Task: Create a section Code Champions and in the section, add a milestone Website Optimization in the project Transpire.
Action: Mouse moved to (61, 434)
Screenshot: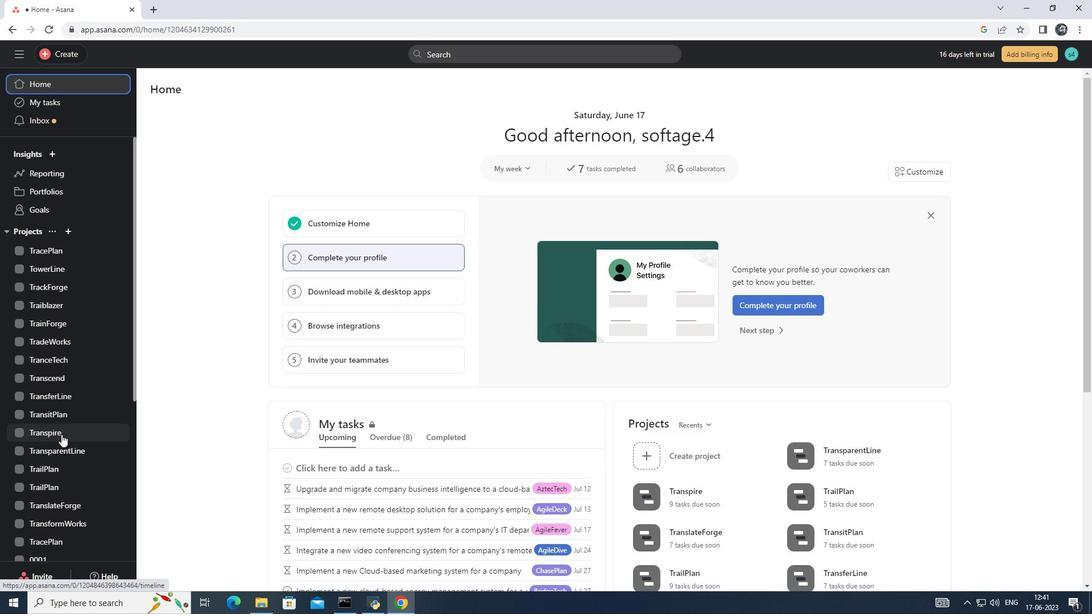
Action: Mouse pressed left at (61, 434)
Screenshot: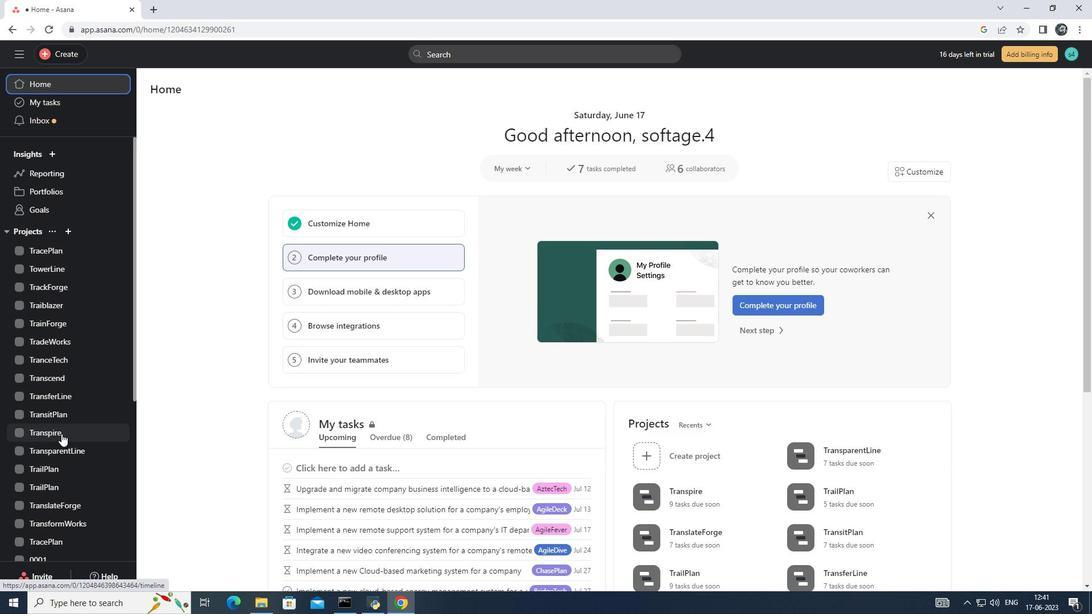 
Action: Mouse moved to (206, 405)
Screenshot: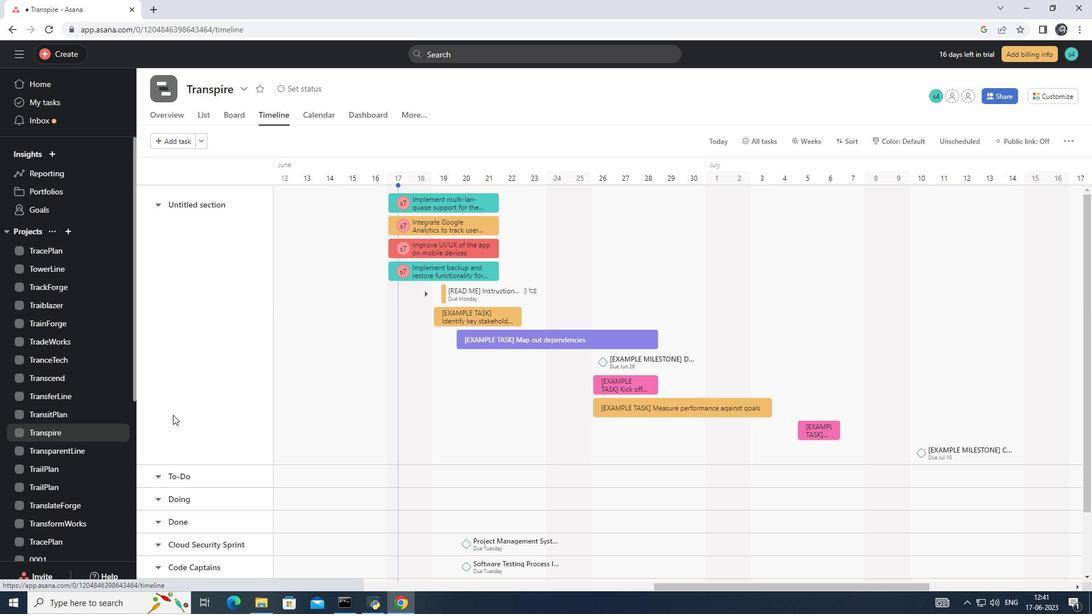 
Action: Mouse scrolled (206, 405) with delta (0, 0)
Screenshot: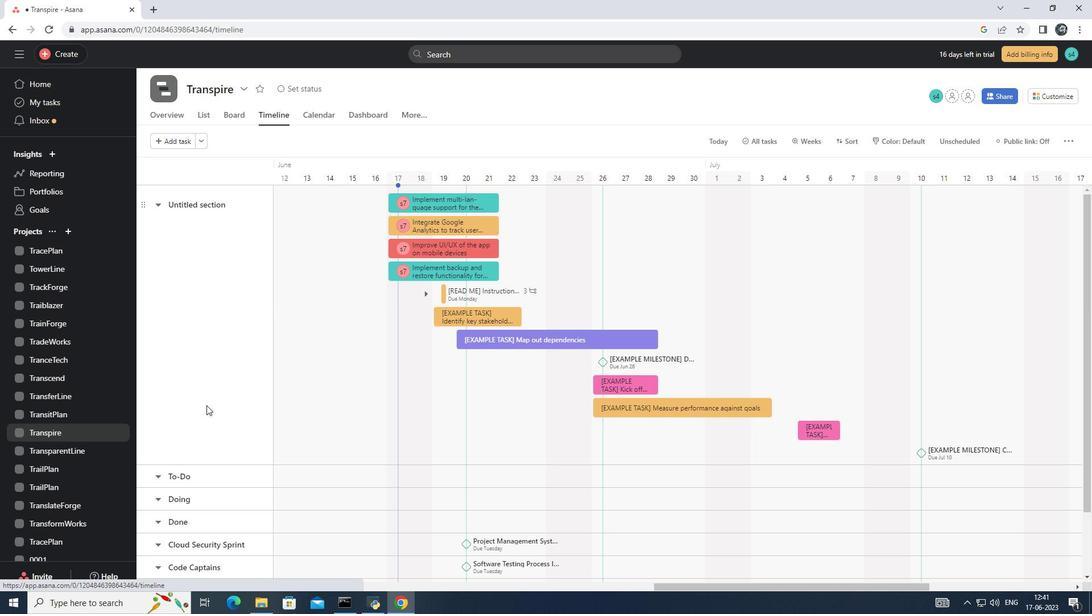 
Action: Mouse scrolled (206, 405) with delta (0, 0)
Screenshot: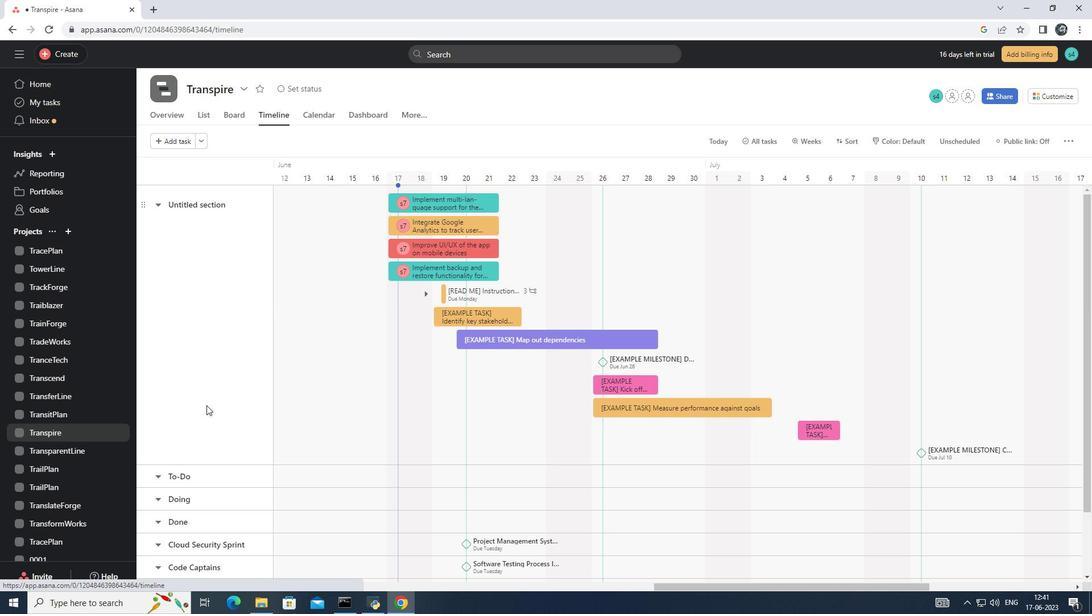 
Action: Mouse scrolled (206, 405) with delta (0, 0)
Screenshot: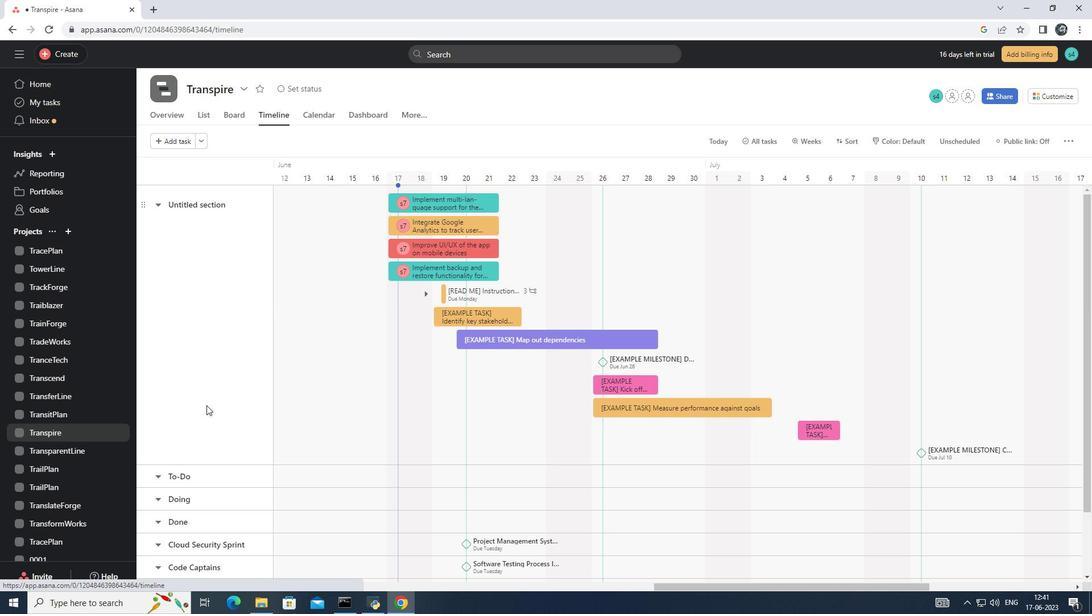 
Action: Mouse scrolled (206, 405) with delta (0, 0)
Screenshot: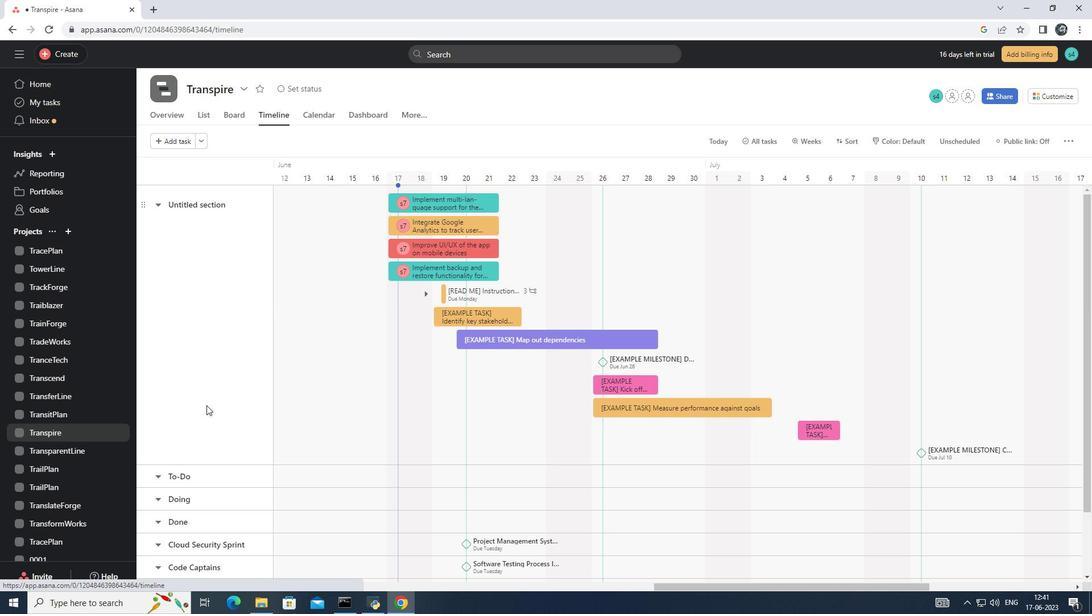 
Action: Mouse moved to (187, 535)
Screenshot: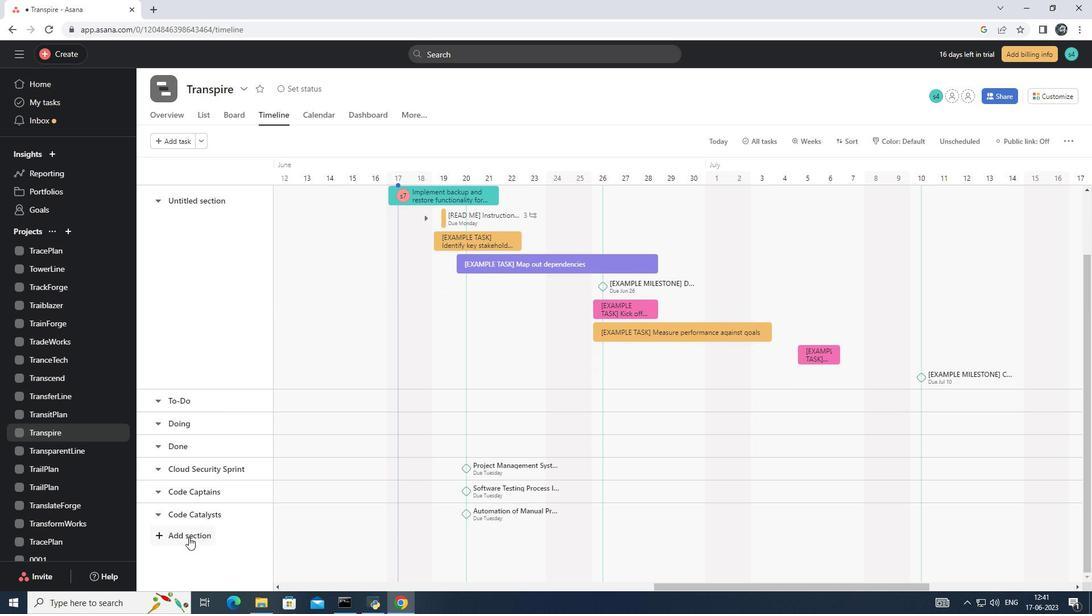 
Action: Mouse pressed left at (187, 535)
Screenshot: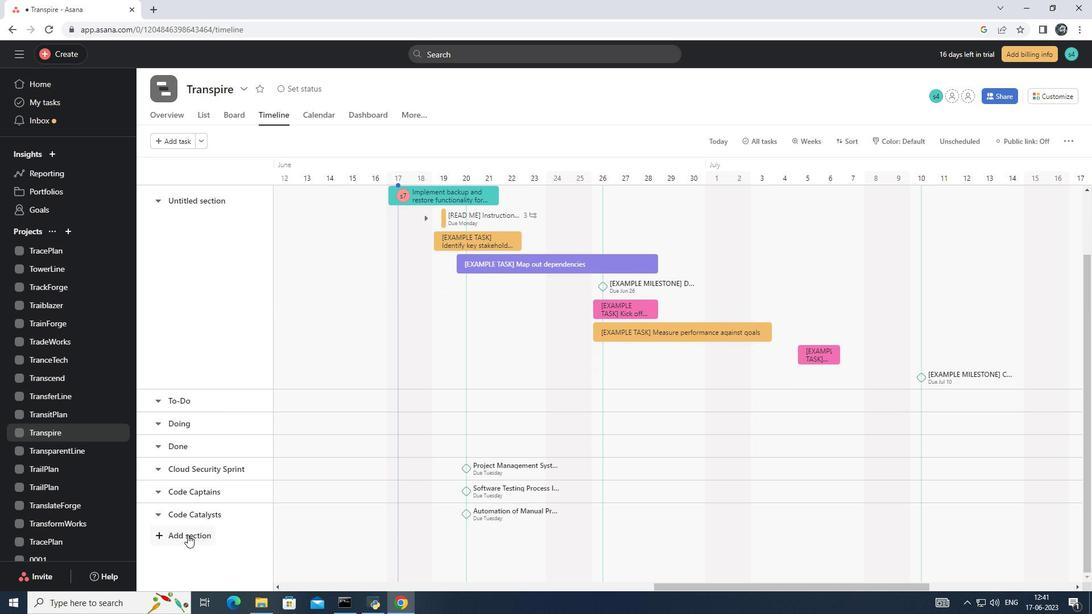 
Action: Mouse moved to (189, 535)
Screenshot: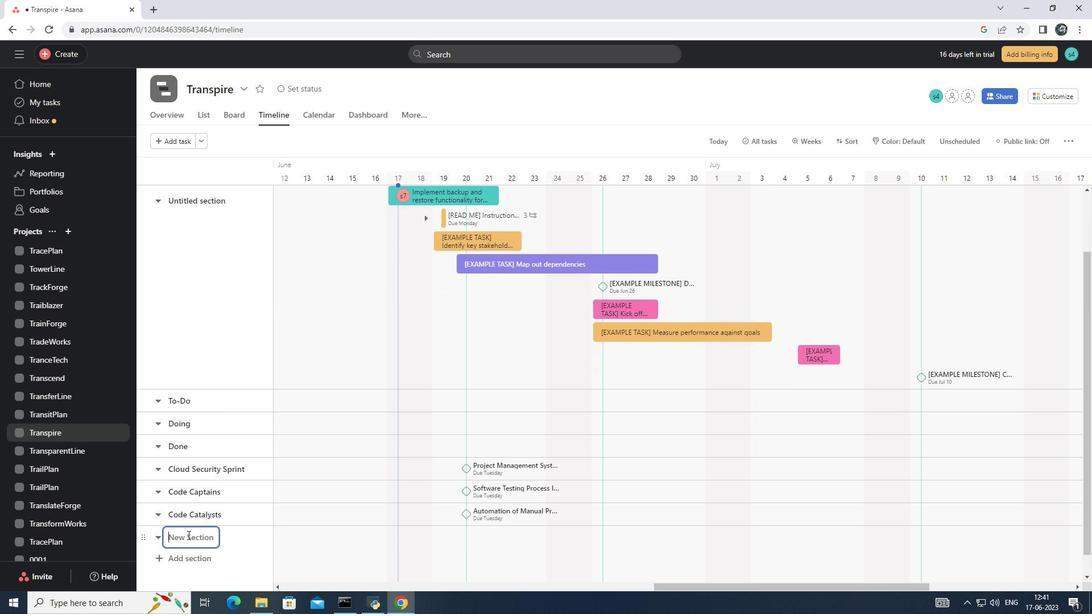 
Action: Mouse pressed left at (189, 535)
Screenshot: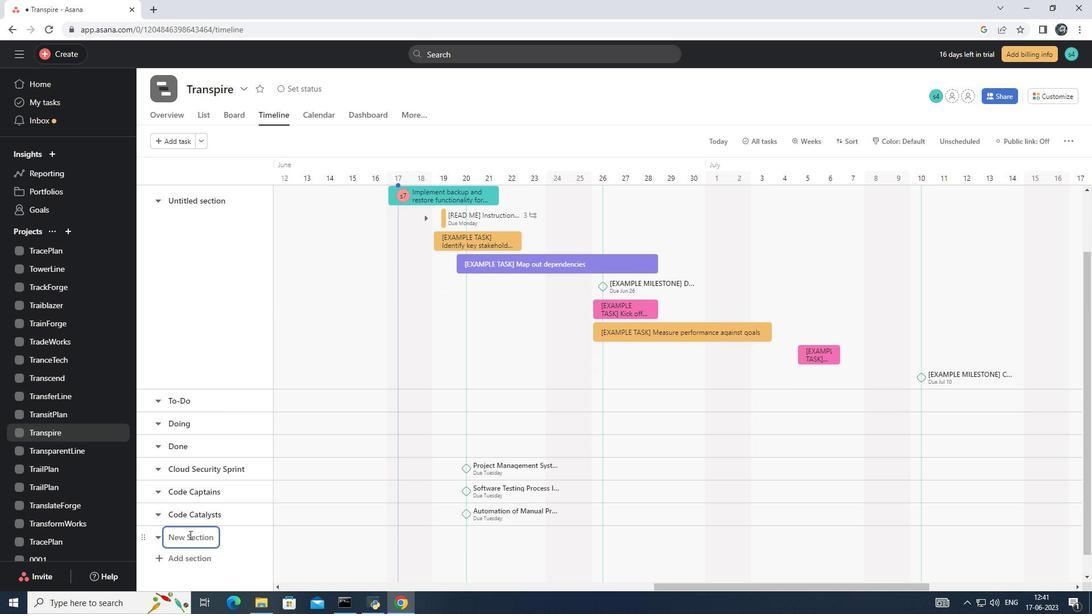 
Action: Key pressed <Key.shift>Code<Key.space><Key.shift>Champions<Key.enter>
Screenshot: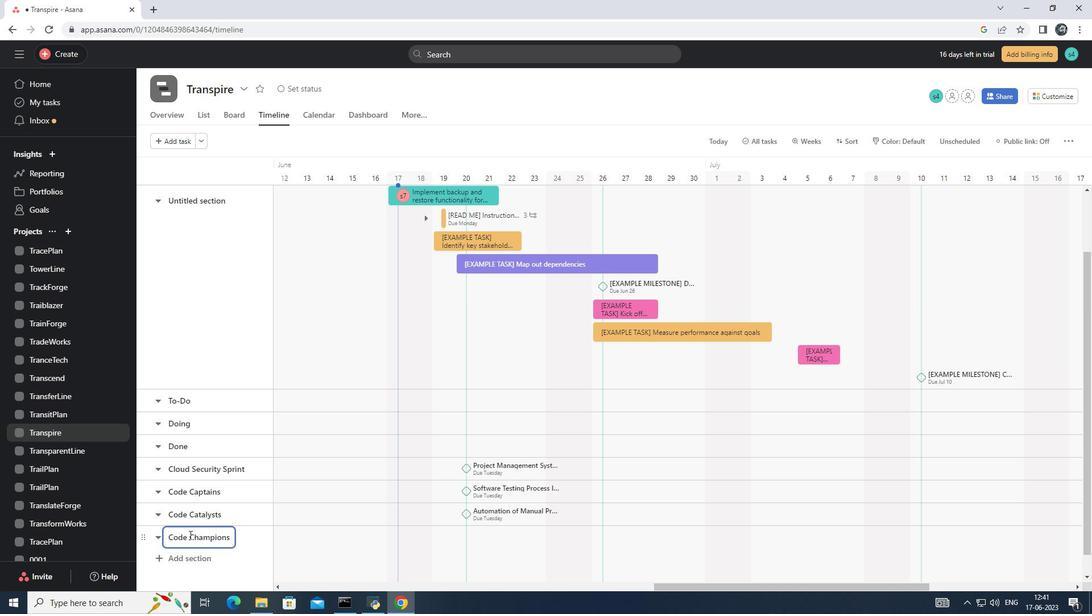 
Action: Mouse moved to (371, 541)
Screenshot: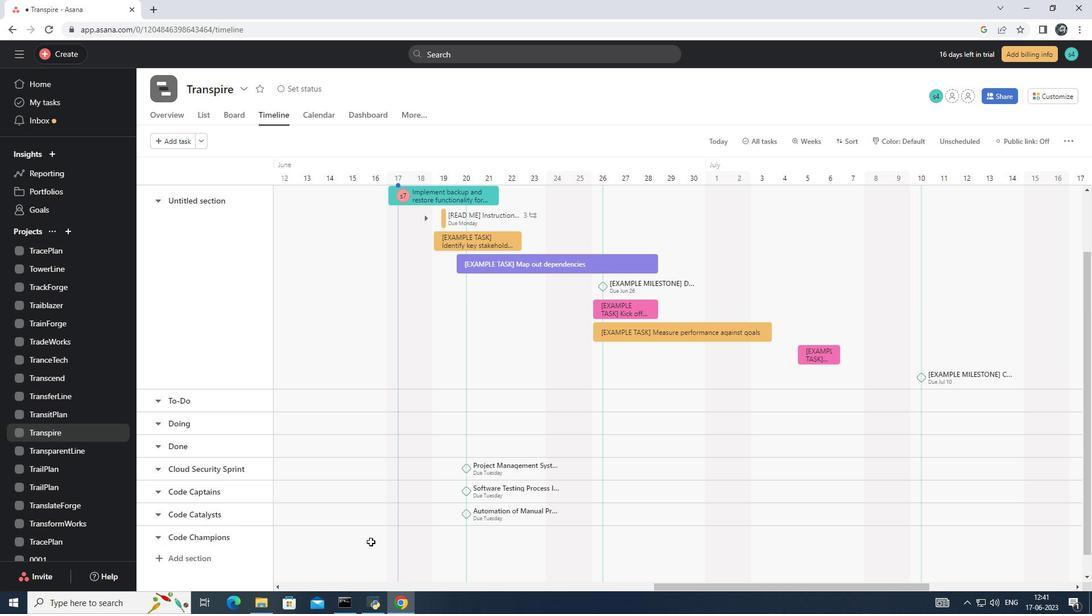 
Action: Mouse pressed left at (371, 541)
Screenshot: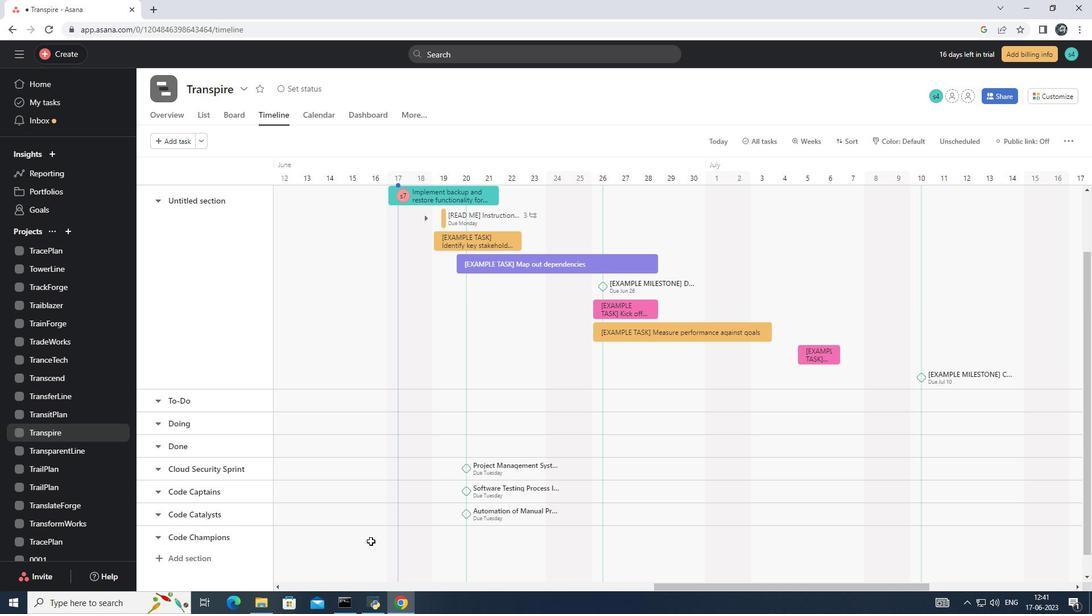 
Action: Mouse moved to (371, 541)
Screenshot: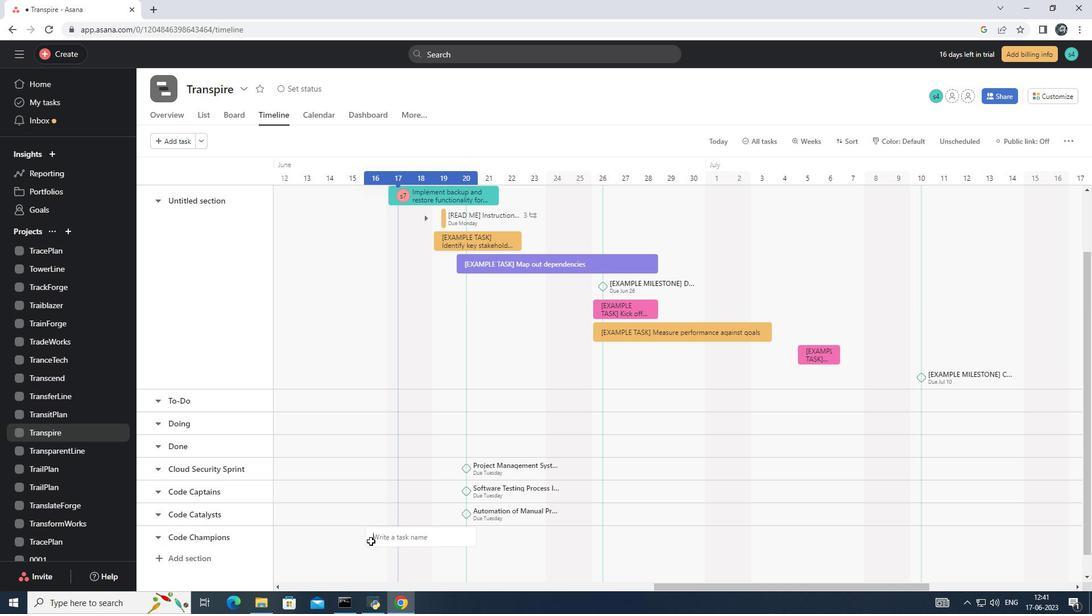 
Action: Key pressed <Key.shift>Website<Key.space><Key.shift>Optimization<Key.enter>
Screenshot: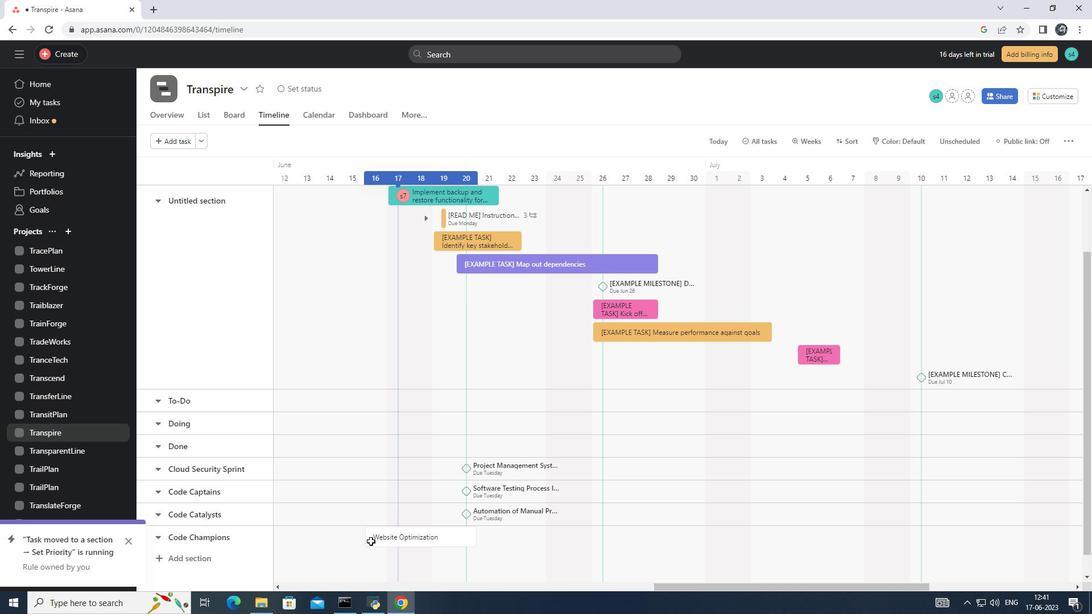 
Action: Mouse moved to (424, 531)
Screenshot: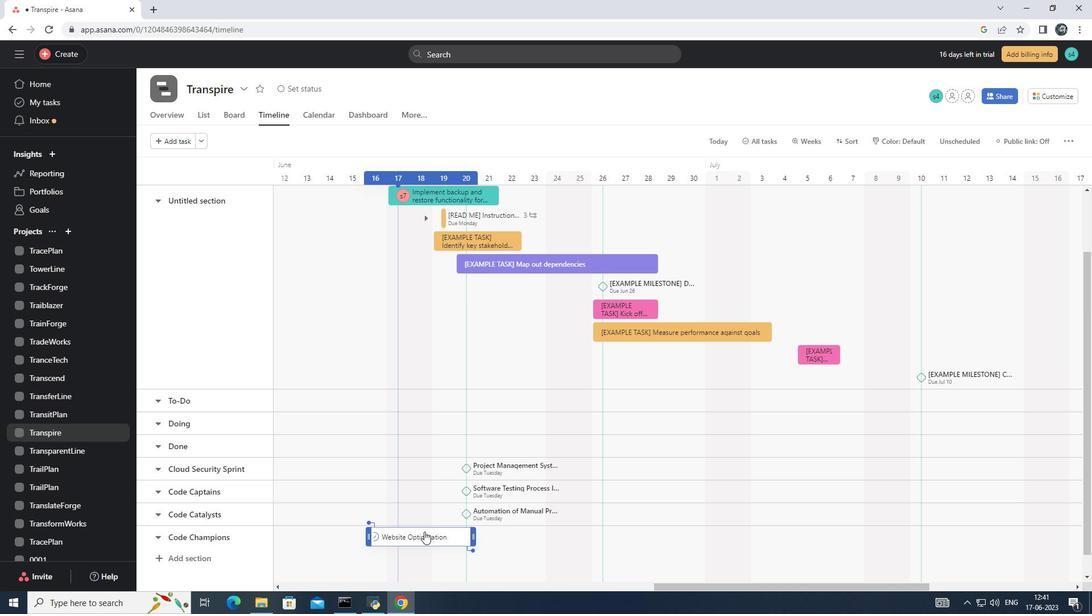 
Action: Mouse pressed right at (424, 531)
Screenshot: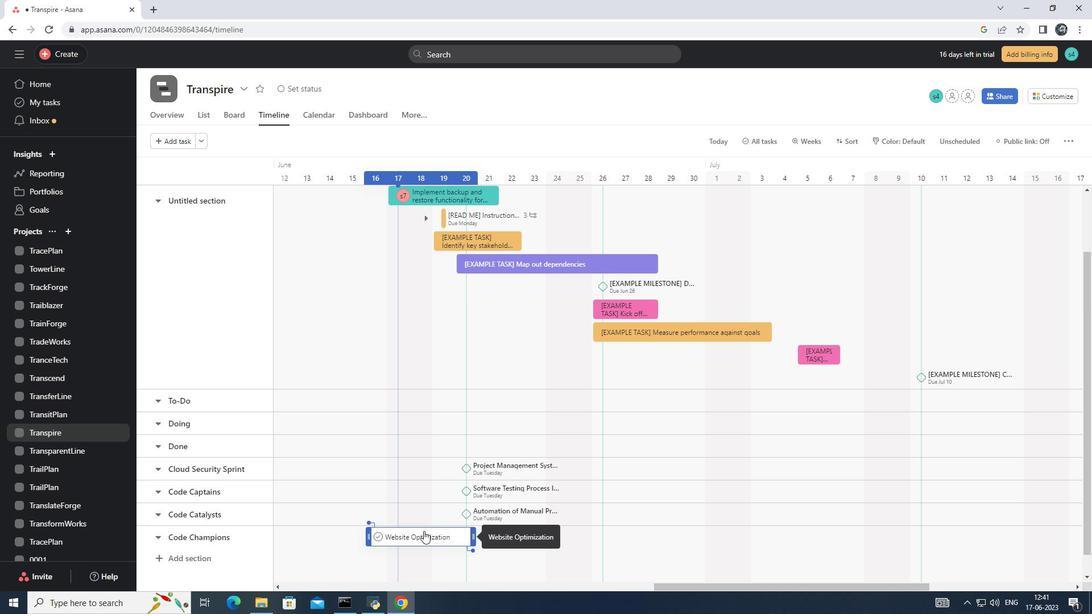 
Action: Mouse moved to (454, 468)
Screenshot: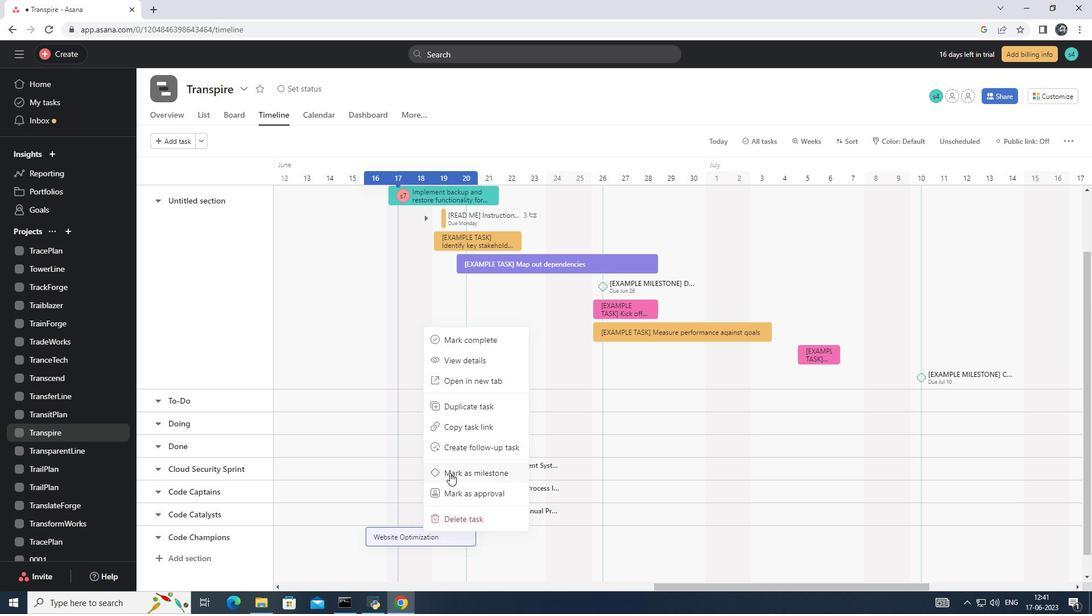 
Action: Mouse pressed left at (454, 468)
Screenshot: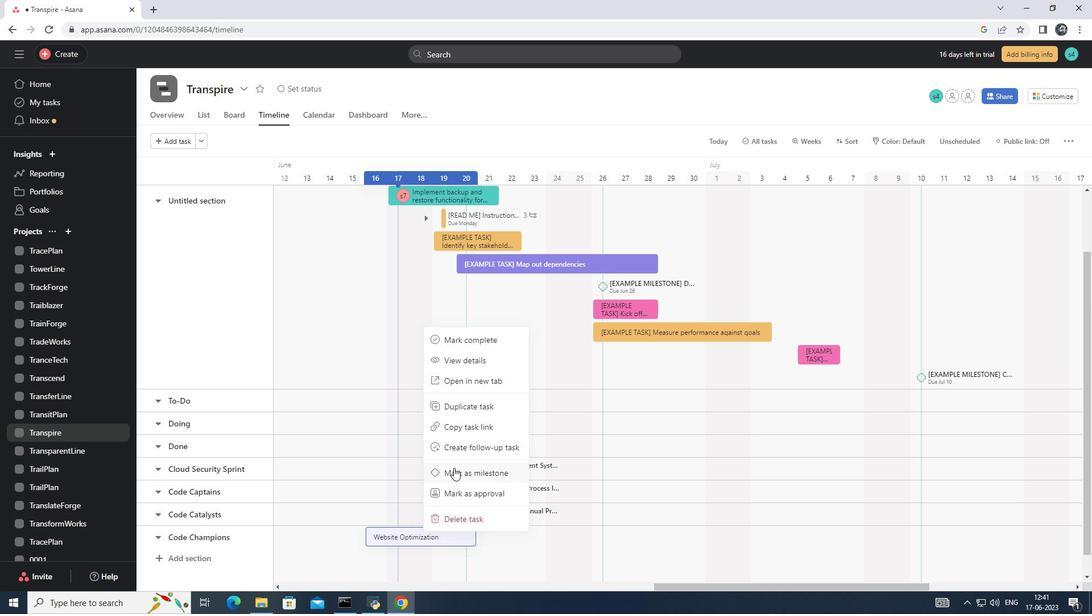 
Action: Mouse moved to (428, 556)
Screenshot: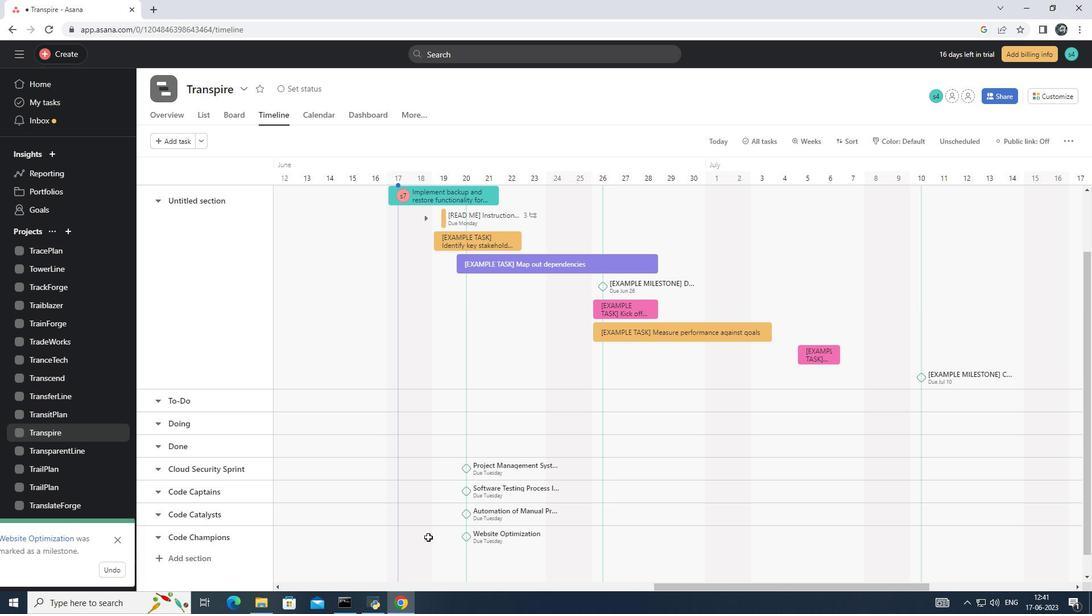 
